 Task: Assign in the project VestaTech the issue 'Develop a new tool for automated testing of voice assistants' to the sprint 'Test Trek'.
Action: Mouse moved to (948, 335)
Screenshot: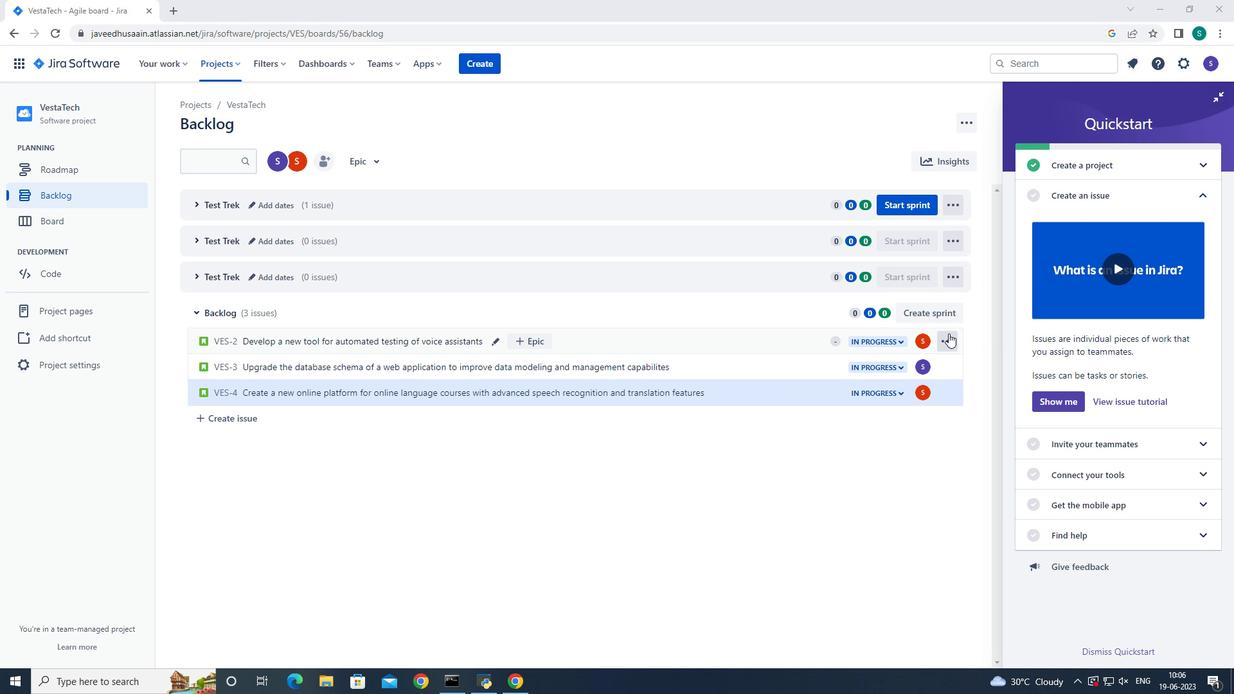 
Action: Mouse pressed left at (948, 335)
Screenshot: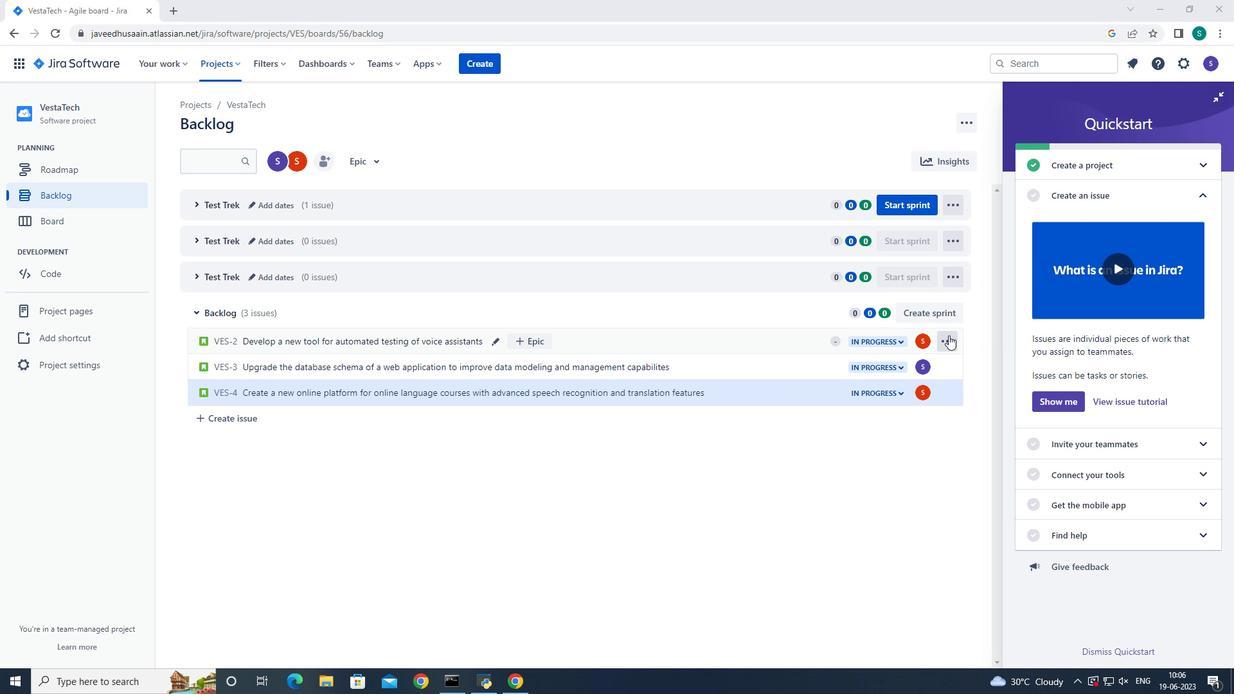 
Action: Mouse moved to (903, 509)
Screenshot: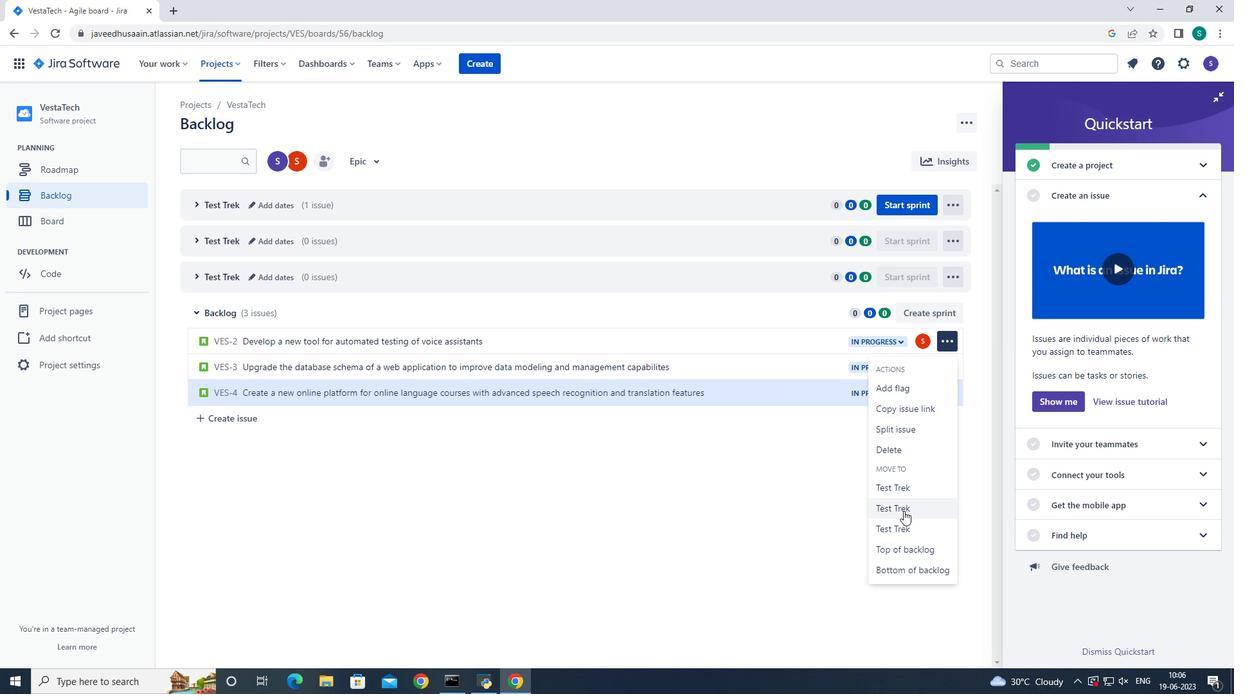 
Action: Mouse pressed left at (903, 509)
Screenshot: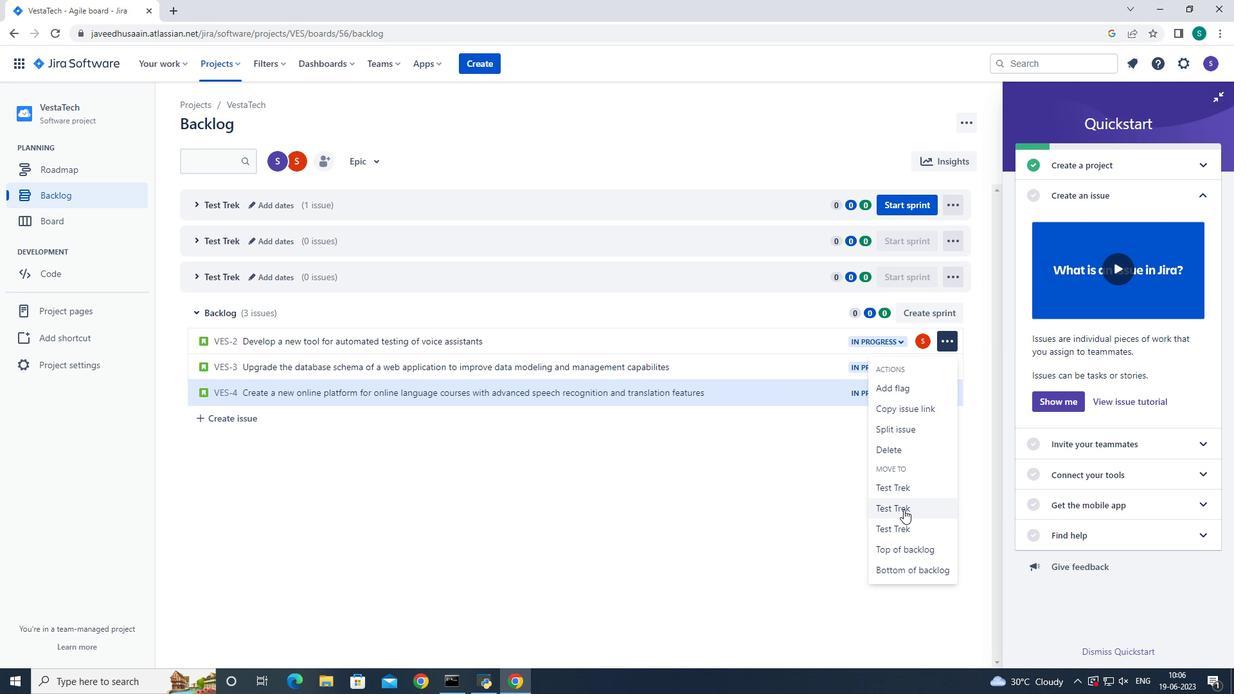 
Action: Mouse moved to (894, 509)
Screenshot: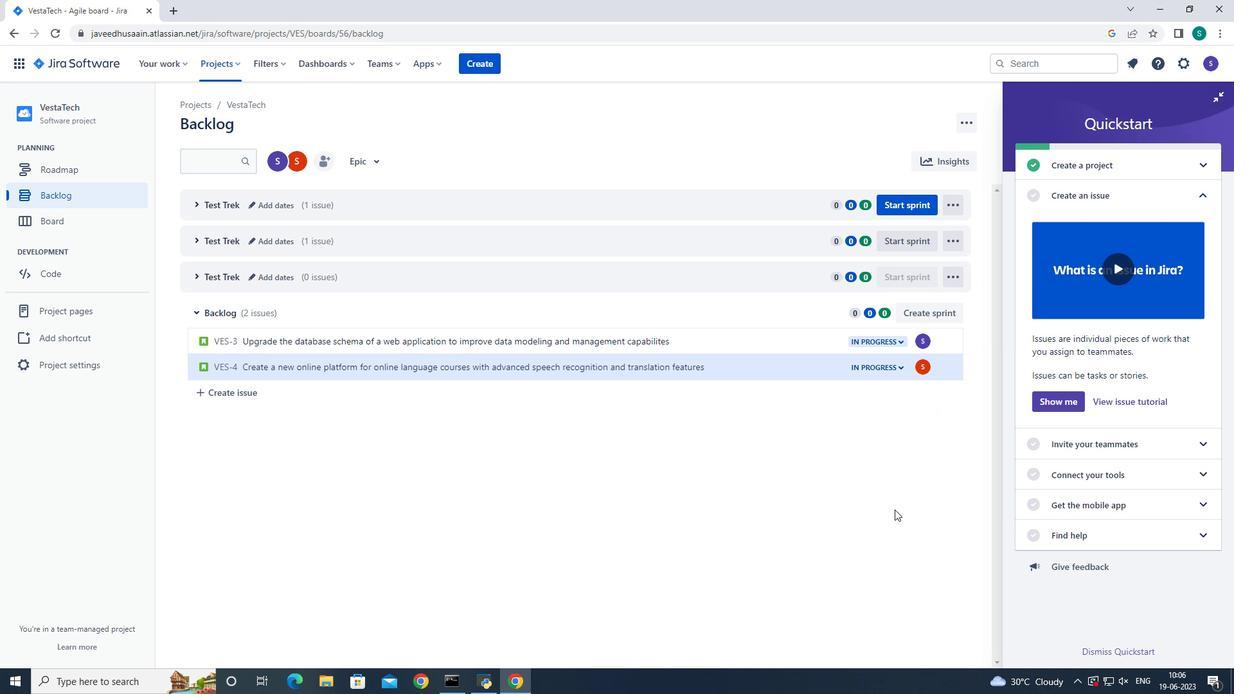 
